 Task: Change  the formatting of the data to Which is Greater than 5, in conditional formating, put the option 'Green Fill with Dark Green Text. . 'add another formatting option Format As Table, insert the option Orangee Table style Medium 3 , change the format of Column Width to AutoFit Column Width and sort the data in descending order In the sheet  Attendance Summarybook
Action: Mouse moved to (33, 149)
Screenshot: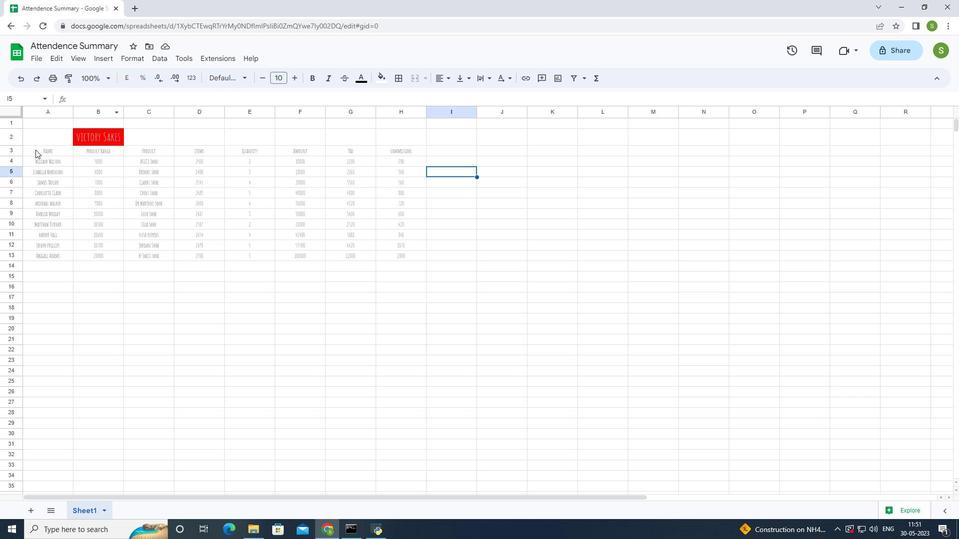 
Action: Mouse pressed left at (33, 149)
Screenshot: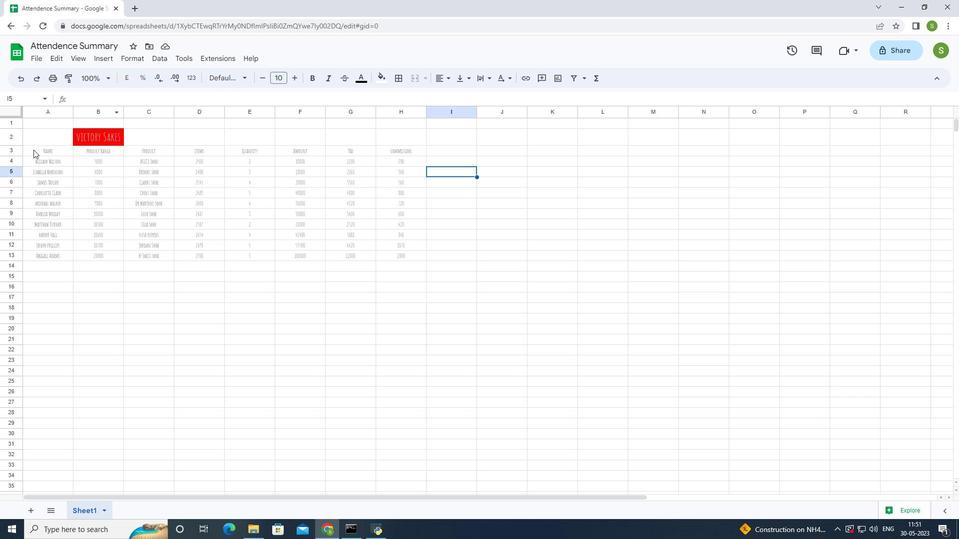 
Action: Mouse moved to (131, 57)
Screenshot: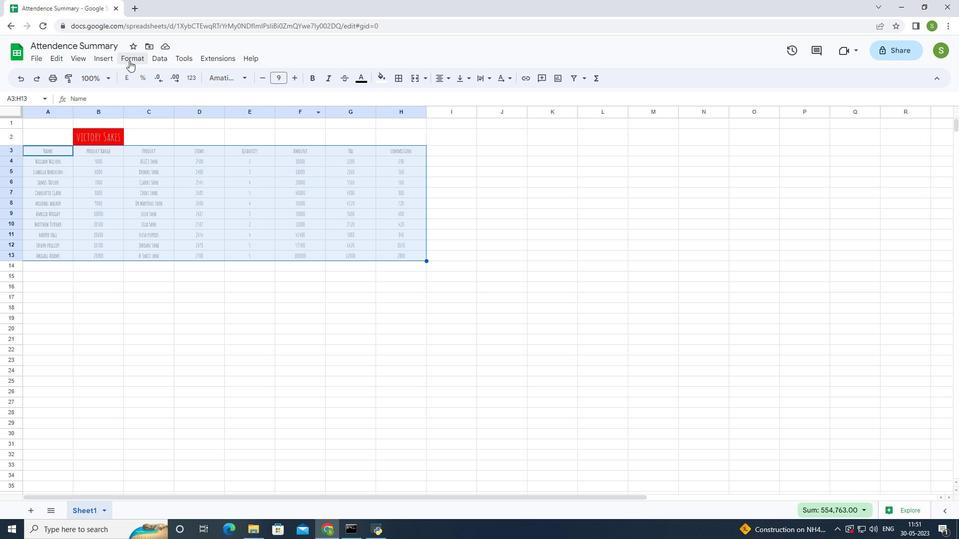 
Action: Mouse pressed left at (131, 57)
Screenshot: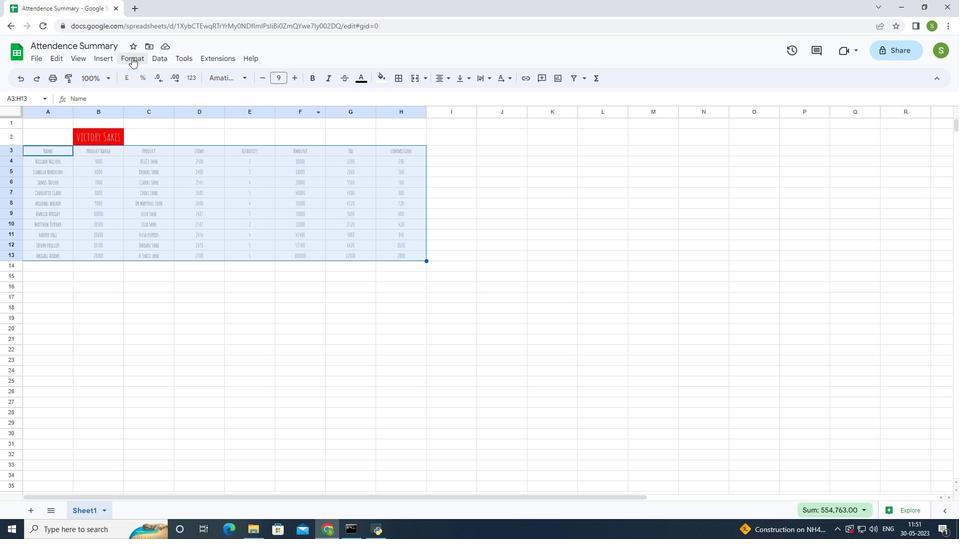 
Action: Mouse moved to (159, 231)
Screenshot: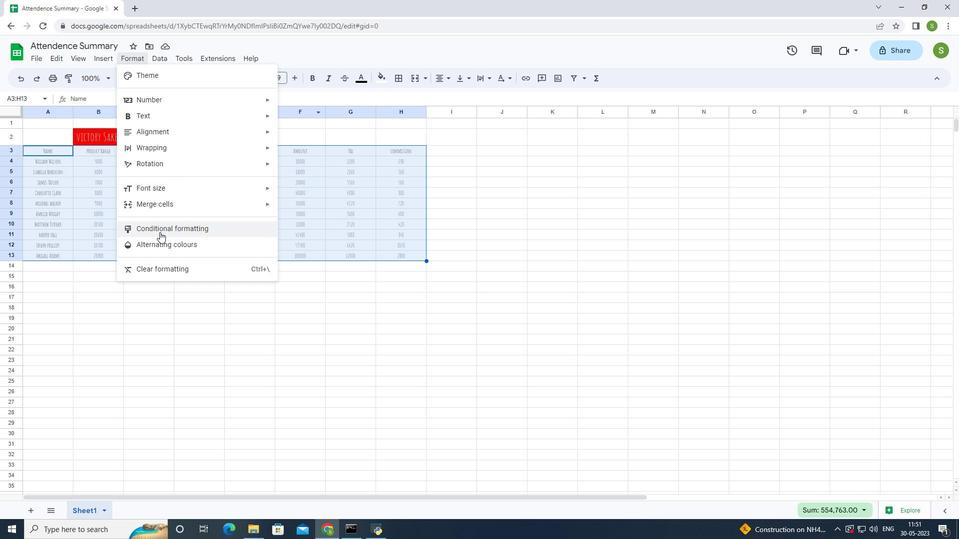 
Action: Mouse pressed left at (159, 231)
Screenshot: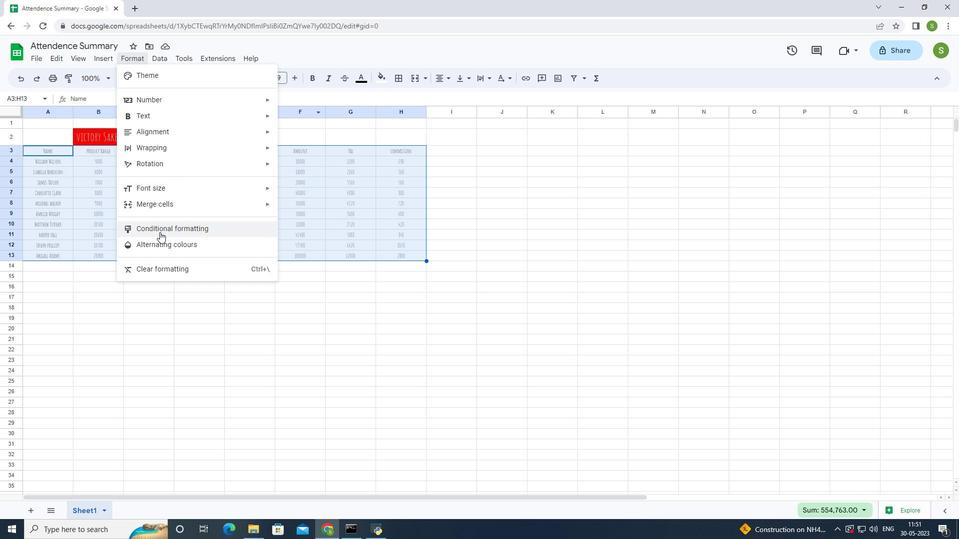 
Action: Mouse moved to (852, 214)
Screenshot: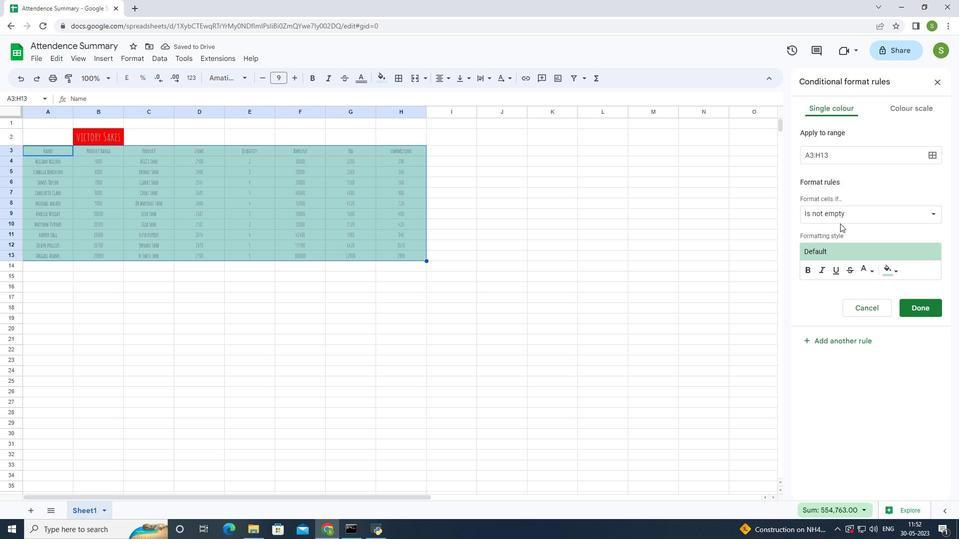 
Action: Mouse pressed left at (852, 214)
Screenshot: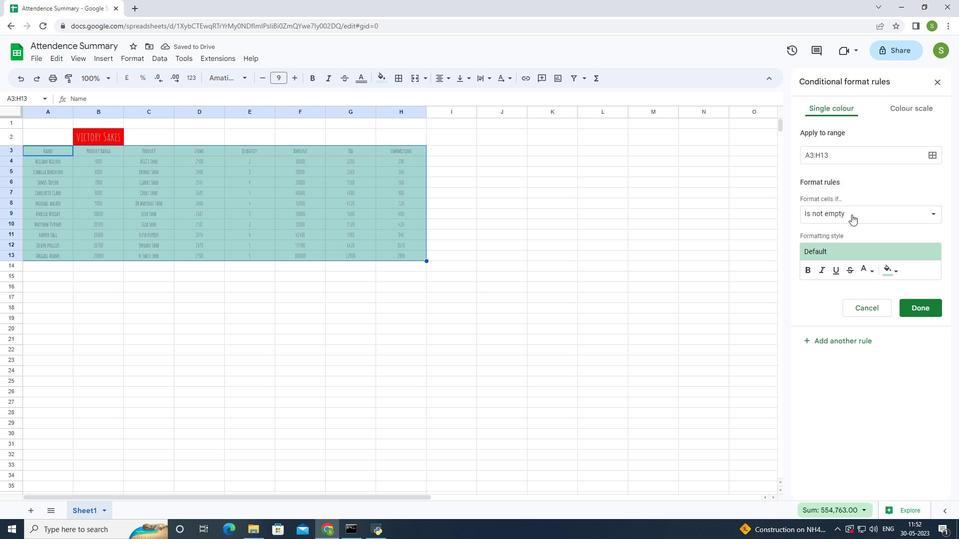 
Action: Mouse moved to (865, 287)
Screenshot: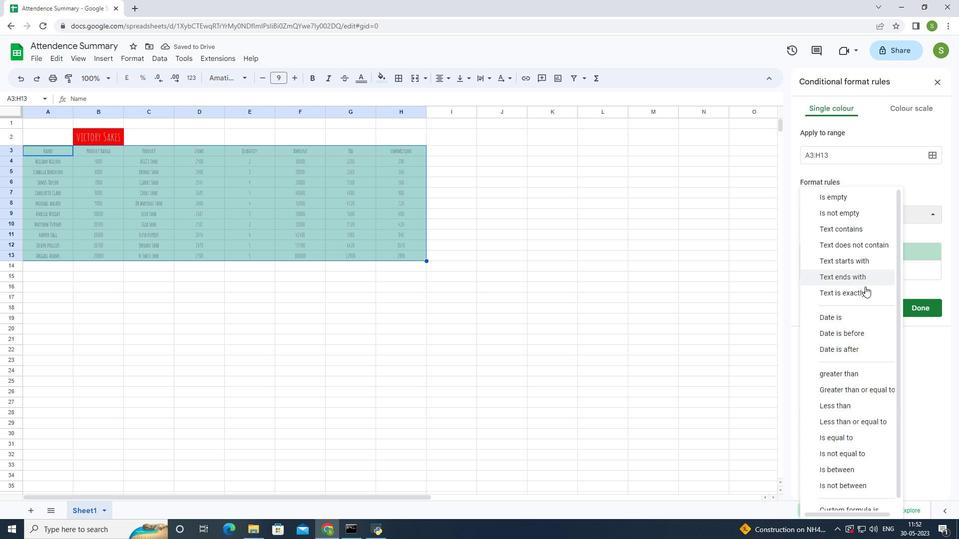
Action: Mouse scrolled (865, 286) with delta (0, 0)
Screenshot: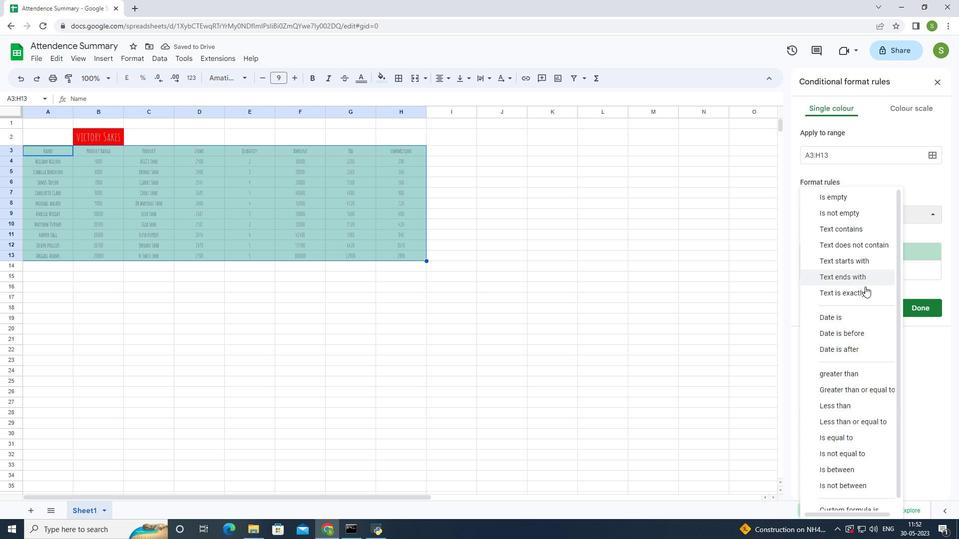 
Action: Mouse moved to (864, 287)
Screenshot: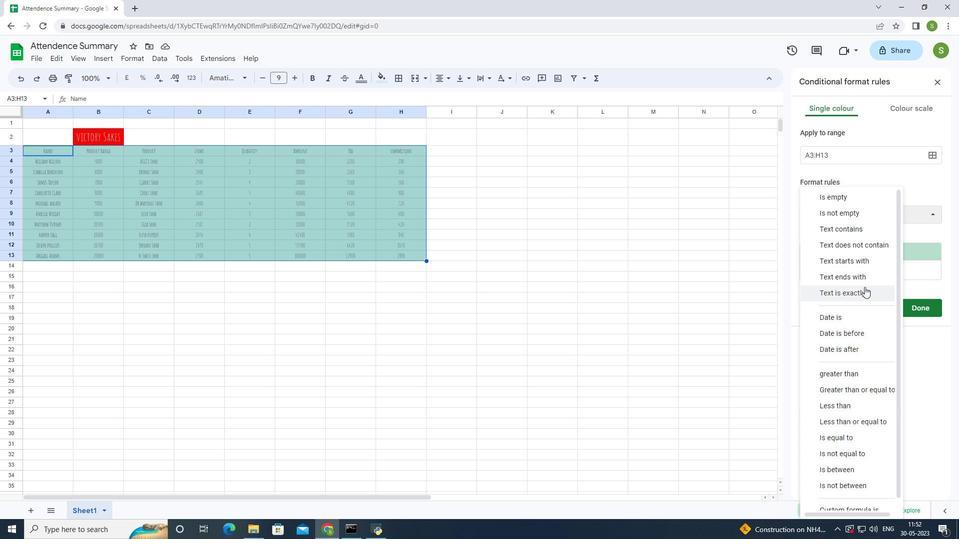 
Action: Mouse scrolled (864, 286) with delta (0, 0)
Screenshot: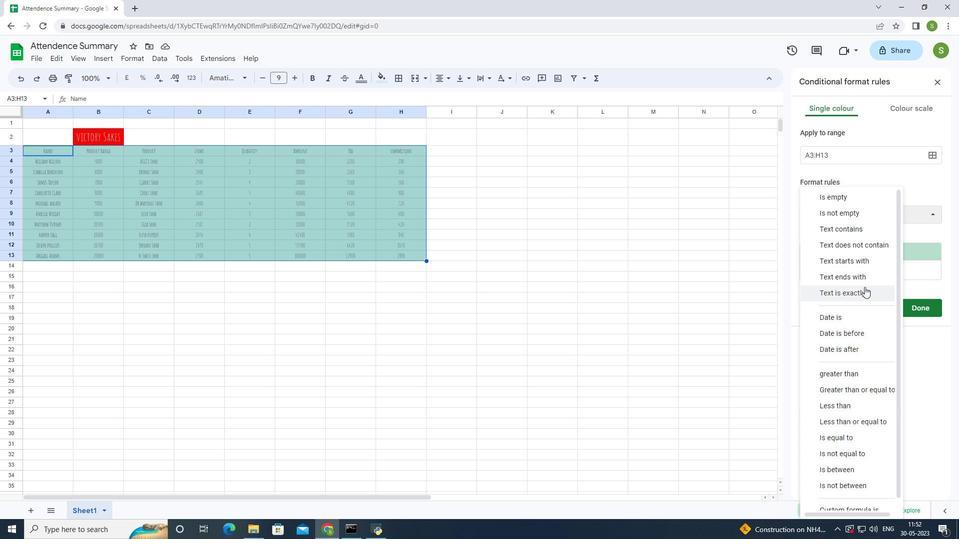
Action: Mouse moved to (864, 287)
Screenshot: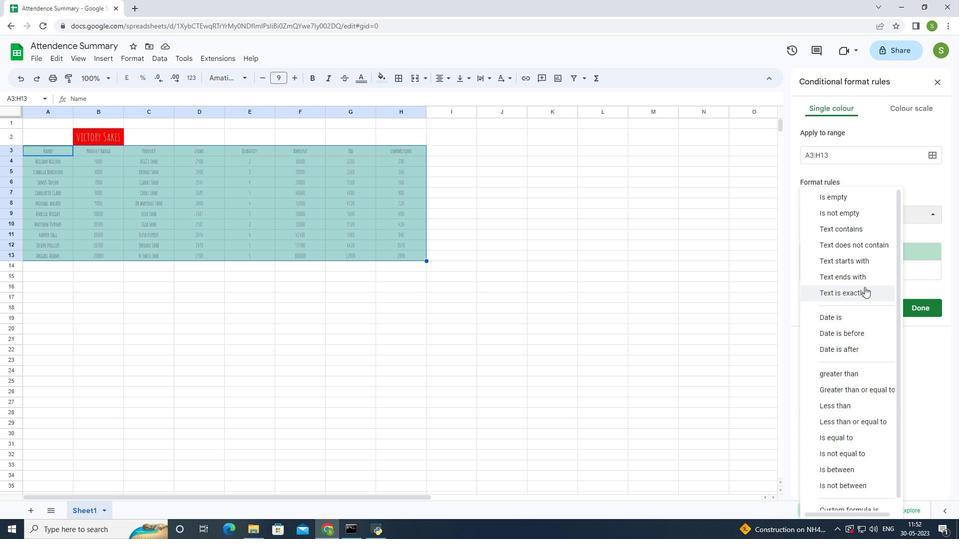 
Action: Mouse scrolled (864, 286) with delta (0, 0)
Screenshot: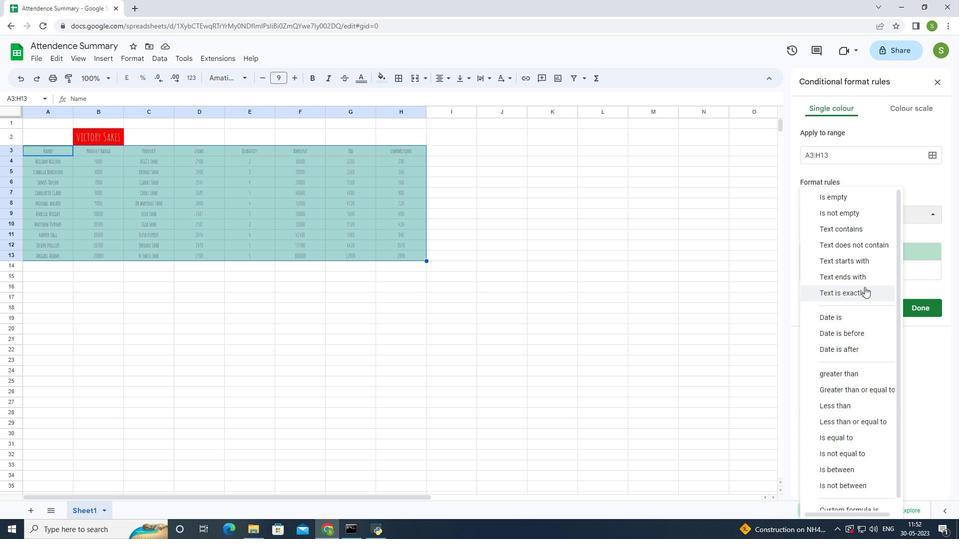 
Action: Mouse moved to (859, 284)
Screenshot: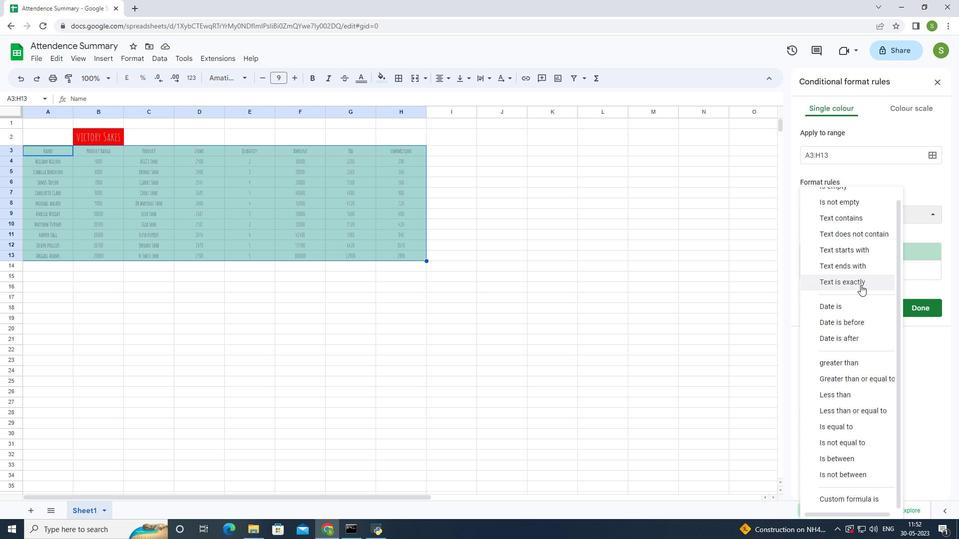 
Action: Mouse scrolled (859, 284) with delta (0, 0)
Screenshot: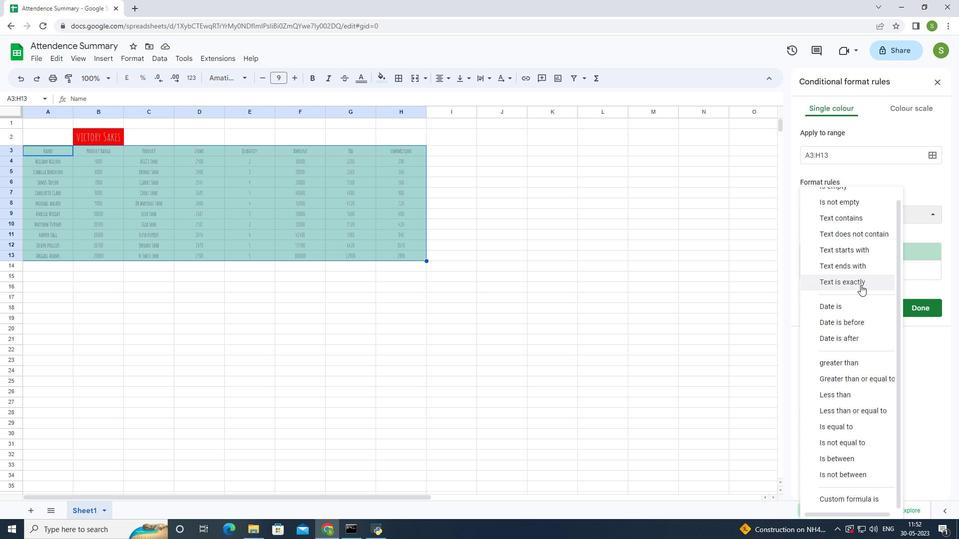 
Action: Mouse moved to (859, 285)
Screenshot: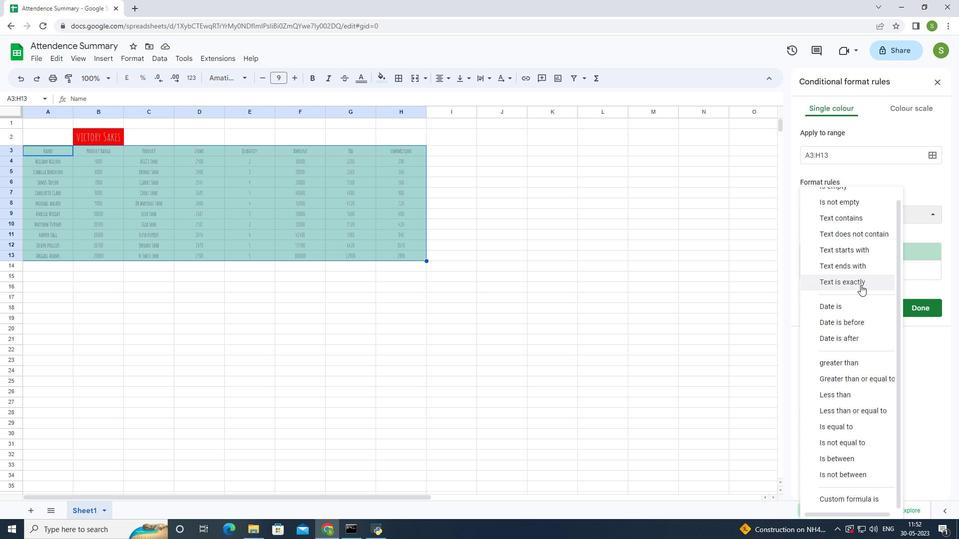 
Action: Mouse scrolled (859, 284) with delta (0, 0)
Screenshot: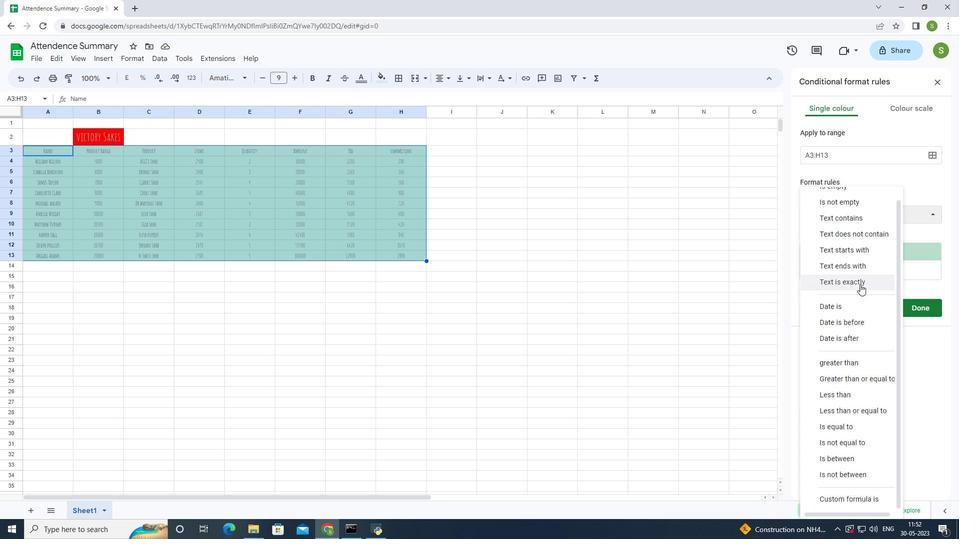 
Action: Mouse moved to (858, 285)
Screenshot: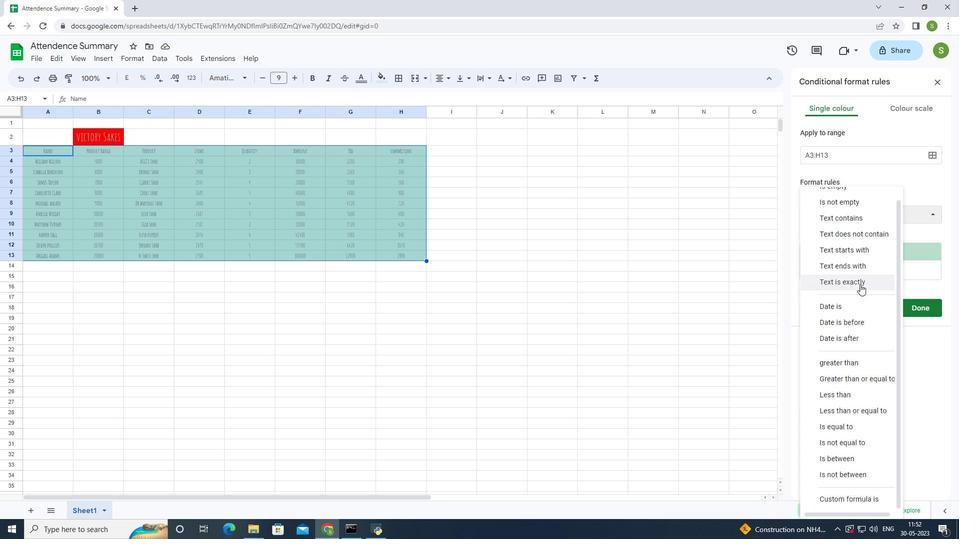 
Action: Mouse scrolled (858, 284) with delta (0, 0)
Screenshot: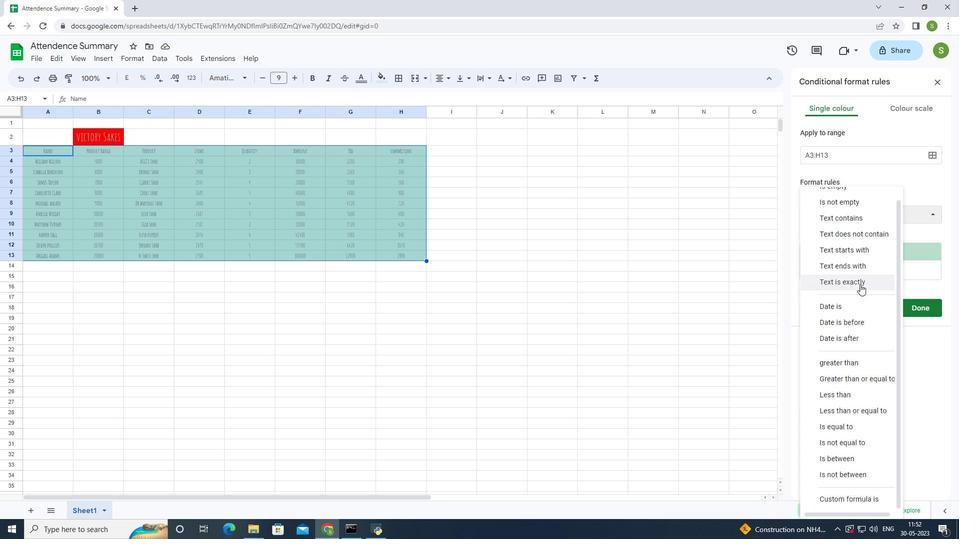 
Action: Mouse moved to (854, 369)
Screenshot: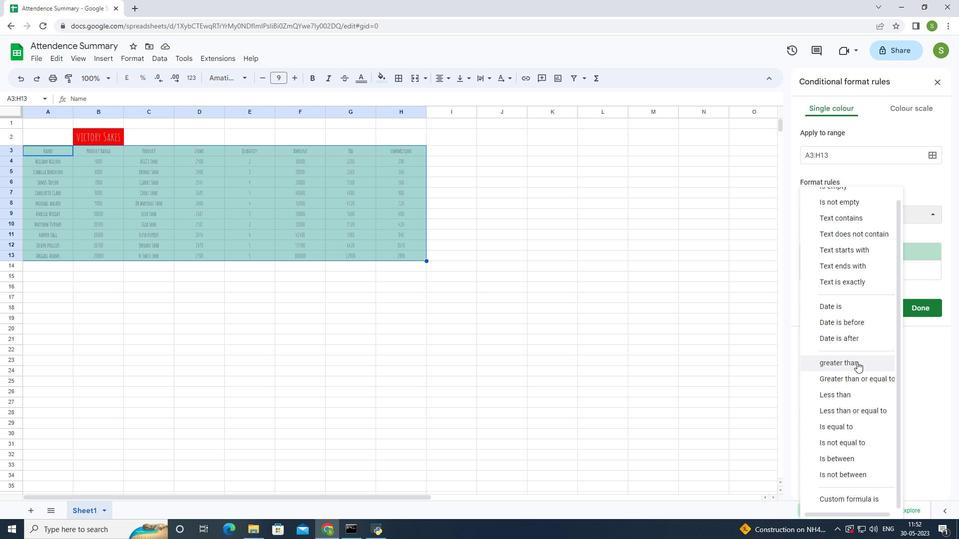 
Action: Mouse pressed left at (854, 369)
Screenshot: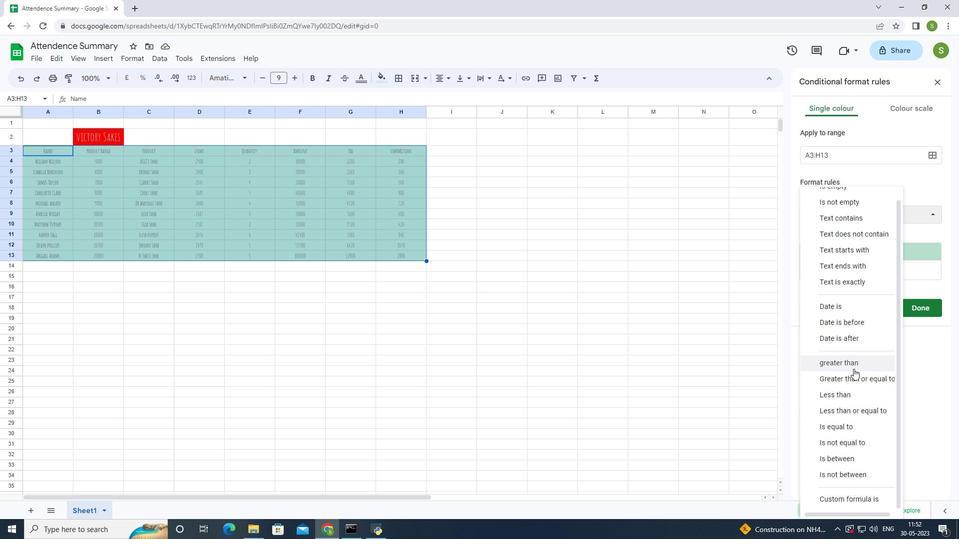 
Action: Mouse moved to (831, 233)
Screenshot: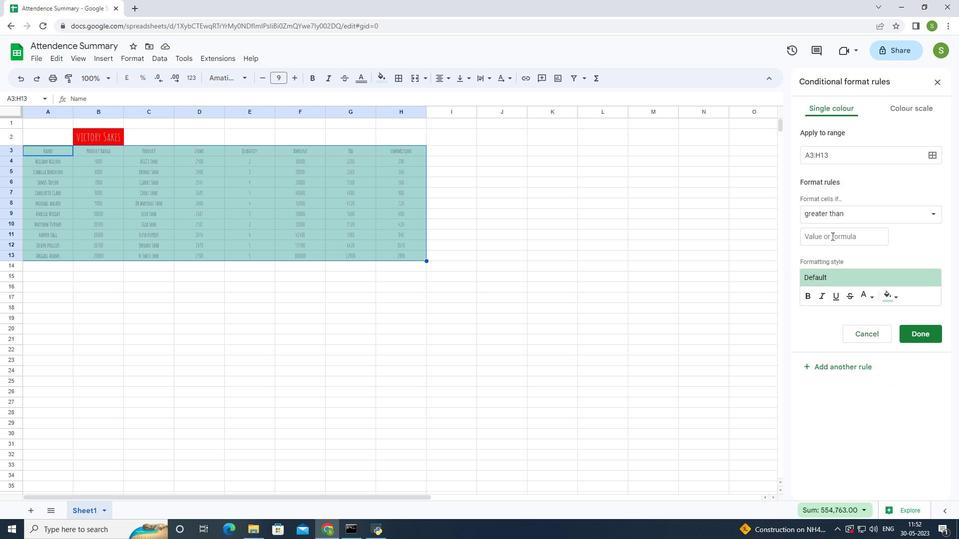 
Action: Mouse pressed left at (831, 233)
Screenshot: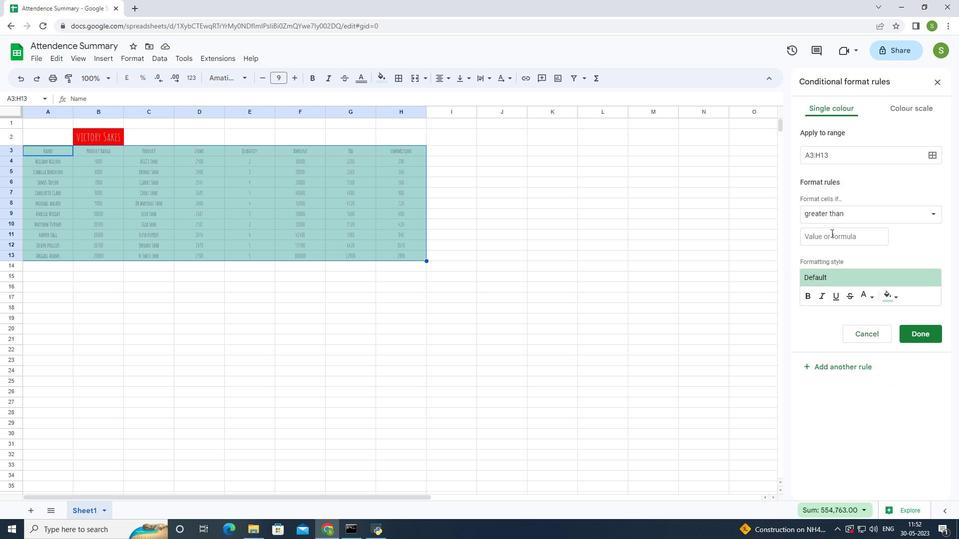 
Action: Mouse moved to (830, 234)
Screenshot: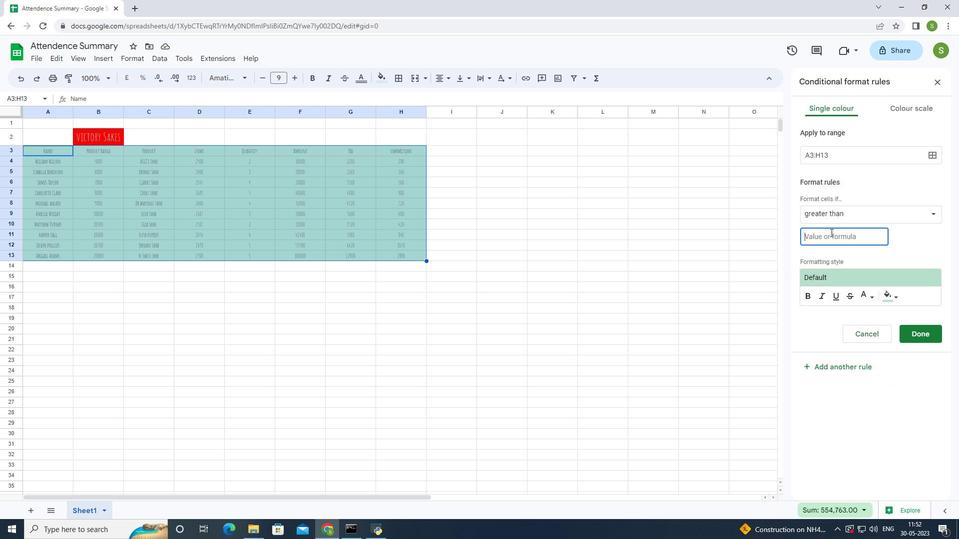 
Action: Key pressed 5
Screenshot: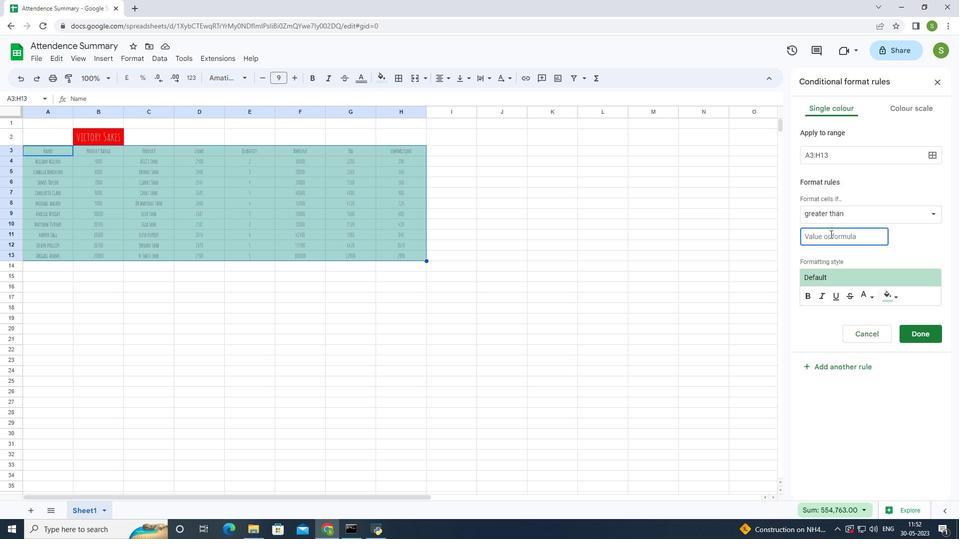 
Action: Mouse moved to (930, 333)
Screenshot: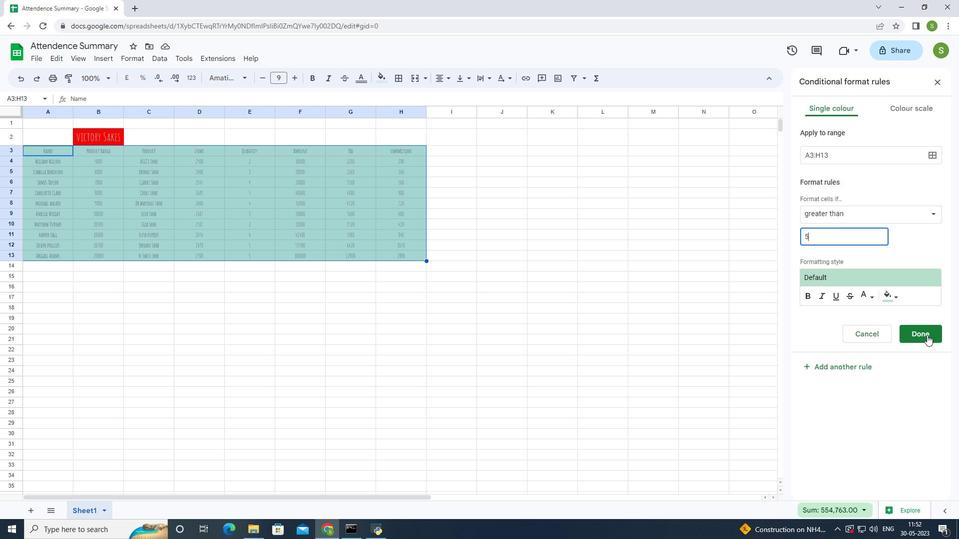 
Action: Mouse pressed left at (930, 333)
Screenshot: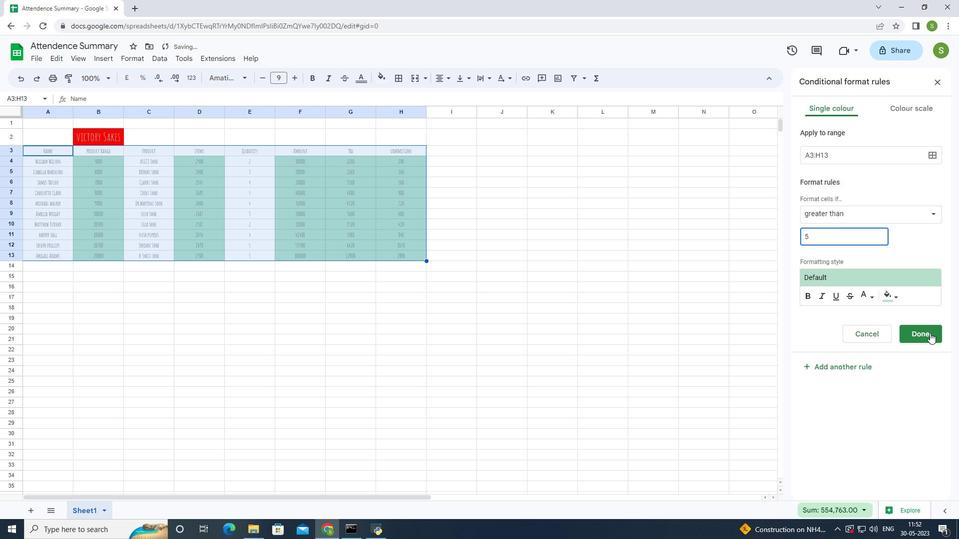
Action: Mouse moved to (848, 109)
Screenshot: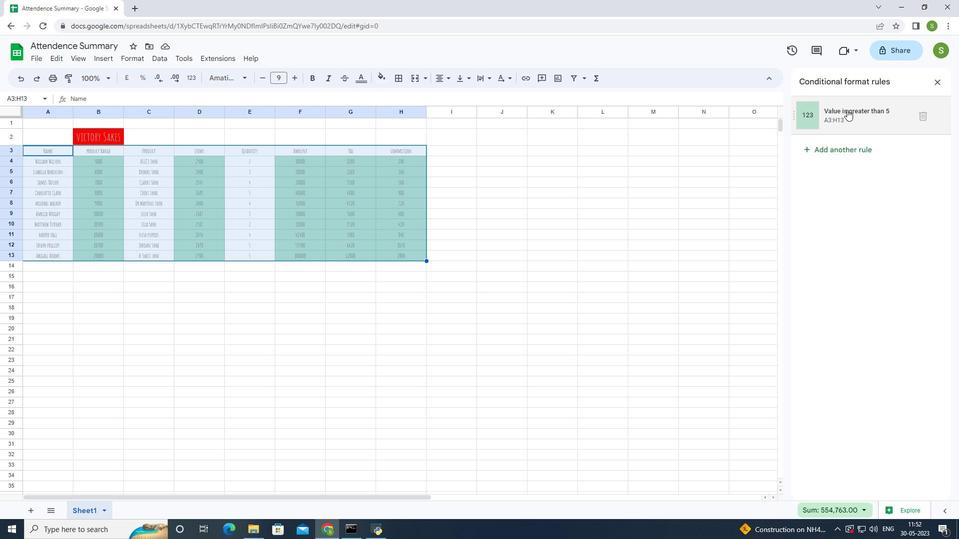 
Action: Mouse pressed left at (848, 109)
Screenshot: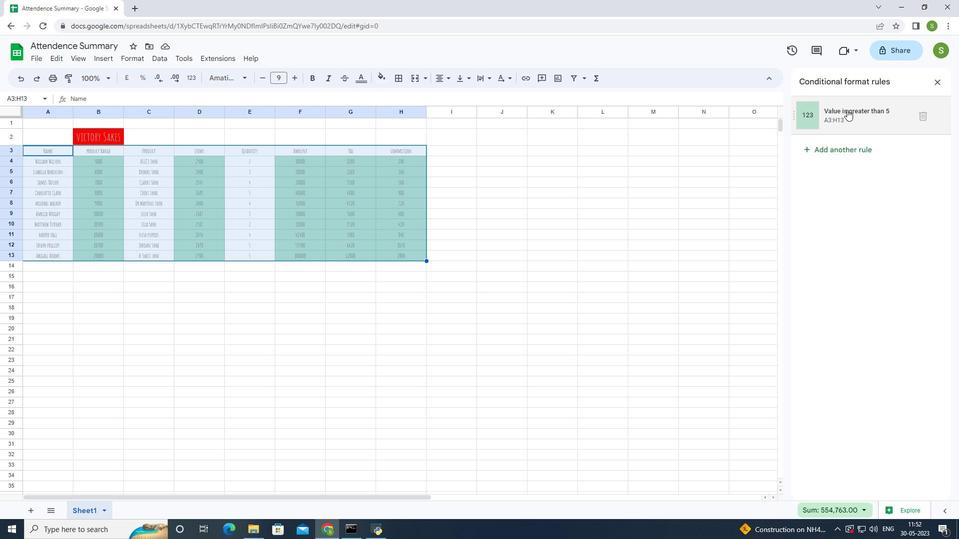 
Action: Mouse moved to (896, 298)
Screenshot: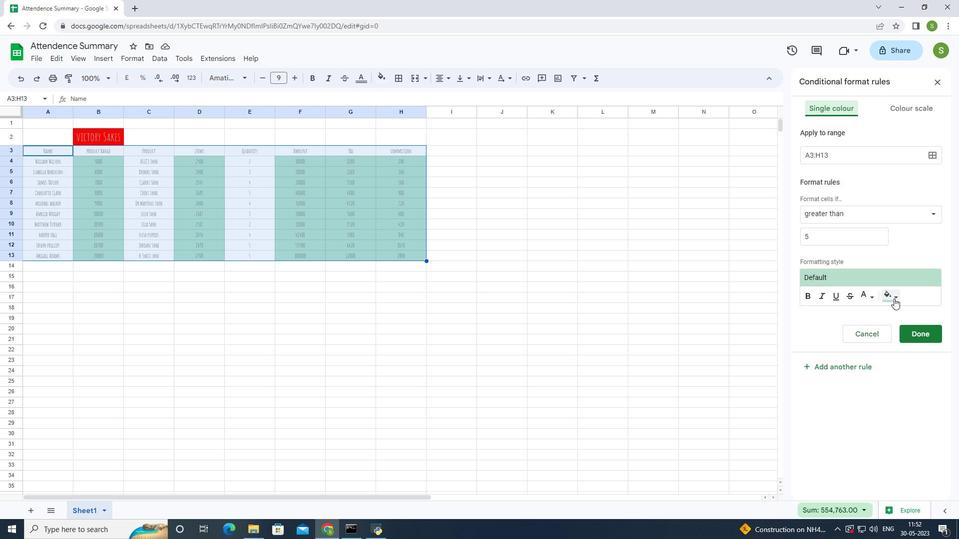 
Action: Mouse pressed left at (896, 298)
Screenshot: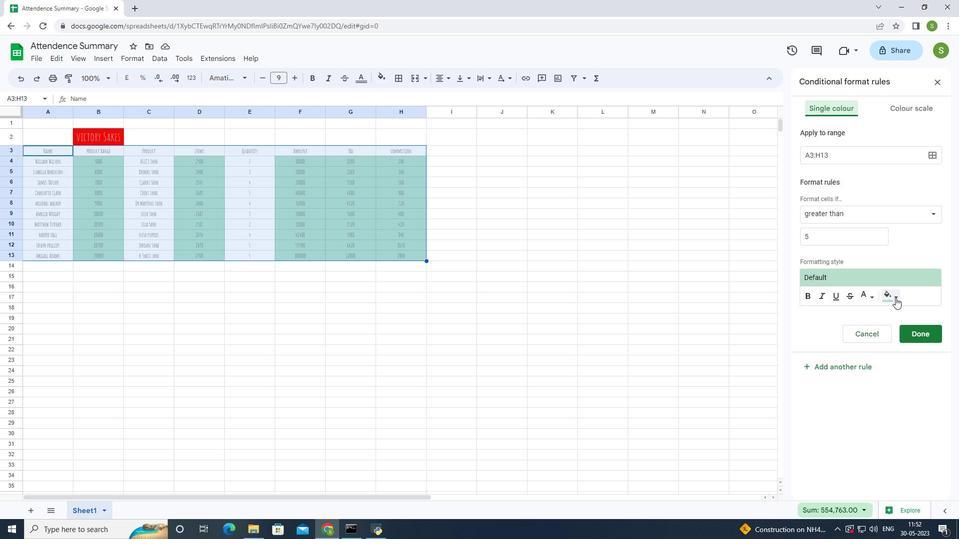 
Action: Mouse moved to (841, 395)
Screenshot: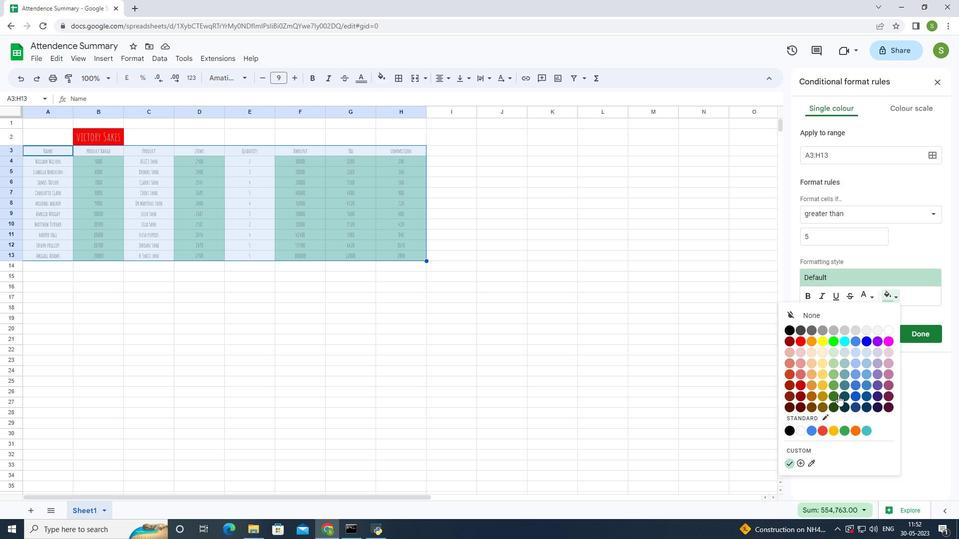
Action: Mouse pressed left at (841, 395)
Screenshot: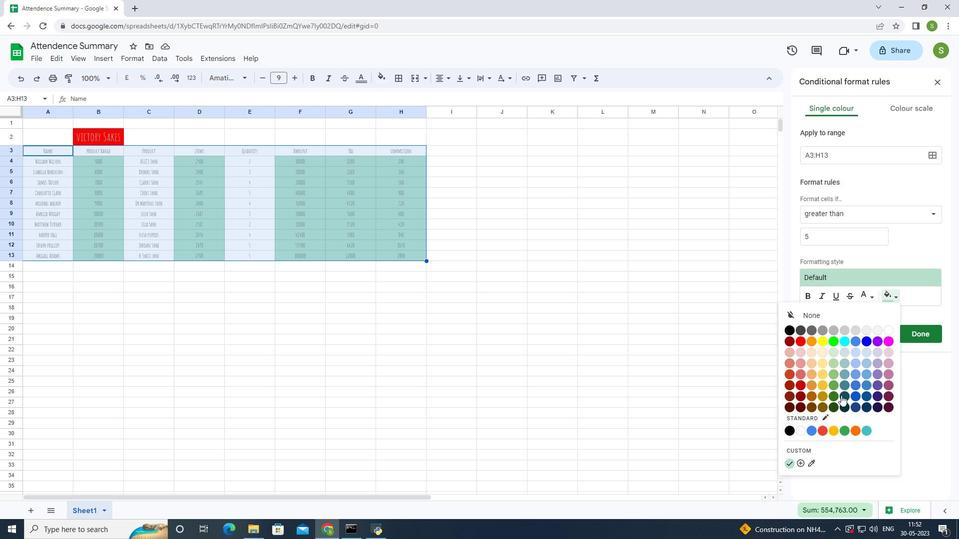 
Action: Mouse moved to (884, 294)
Screenshot: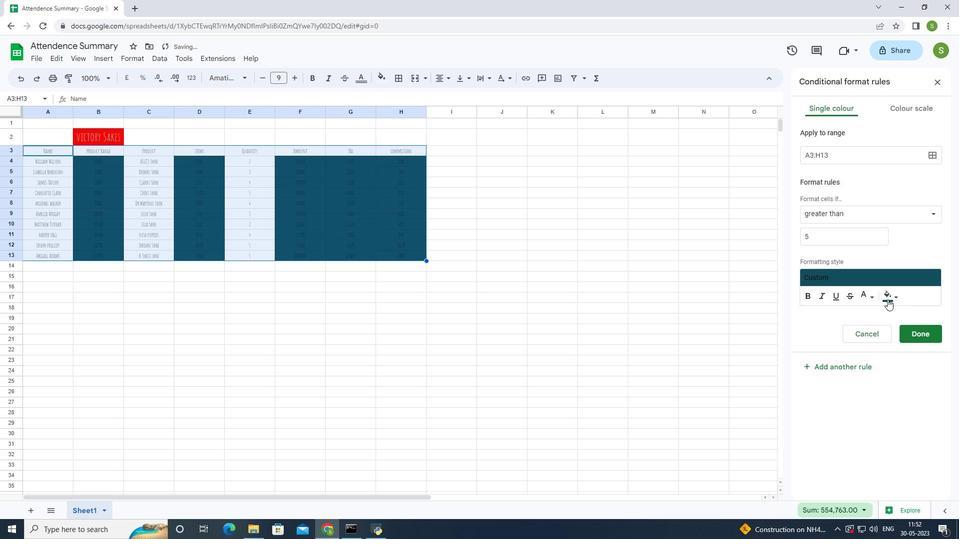 
Action: Mouse pressed left at (884, 294)
Screenshot: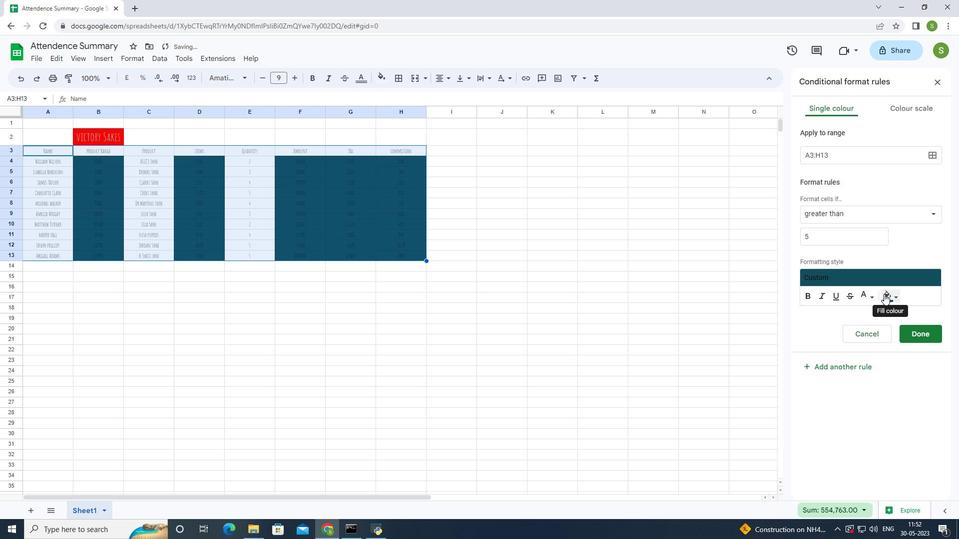 
Action: Mouse moved to (829, 397)
Screenshot: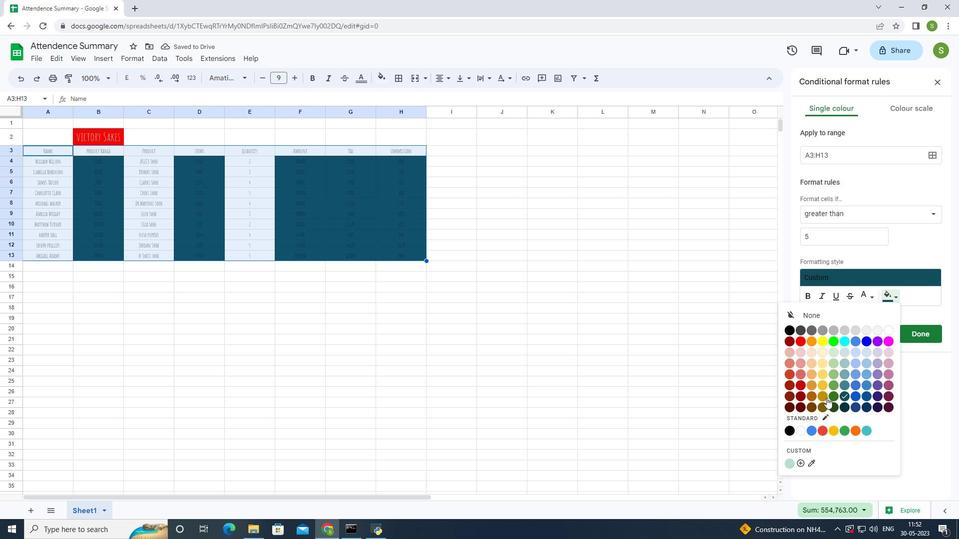 
Action: Mouse pressed left at (829, 397)
Screenshot: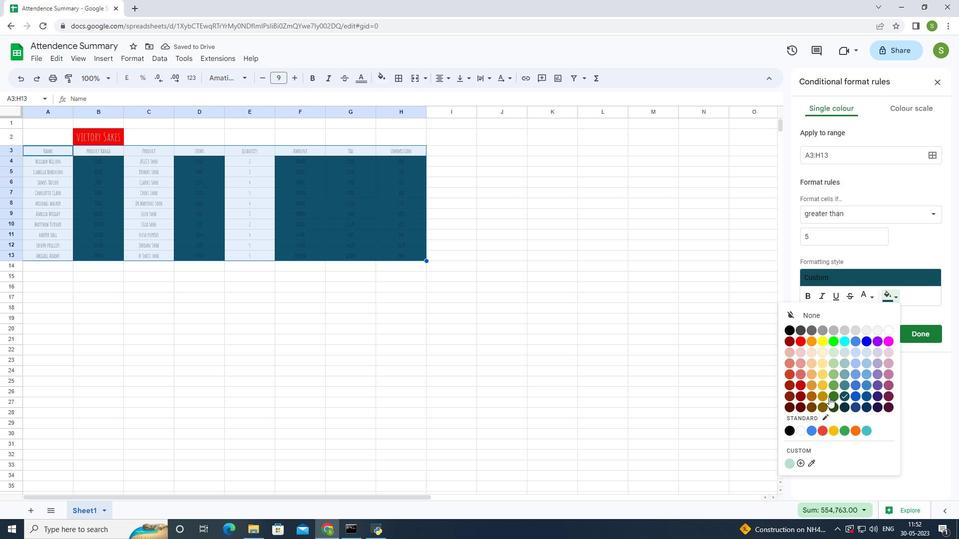 
Action: Mouse moved to (917, 334)
Screenshot: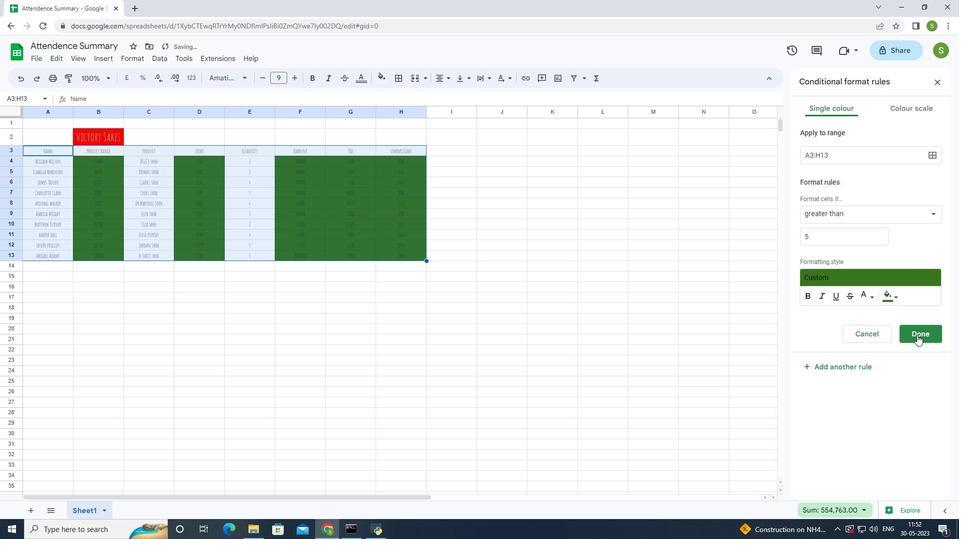 
Action: Mouse pressed left at (917, 334)
Screenshot: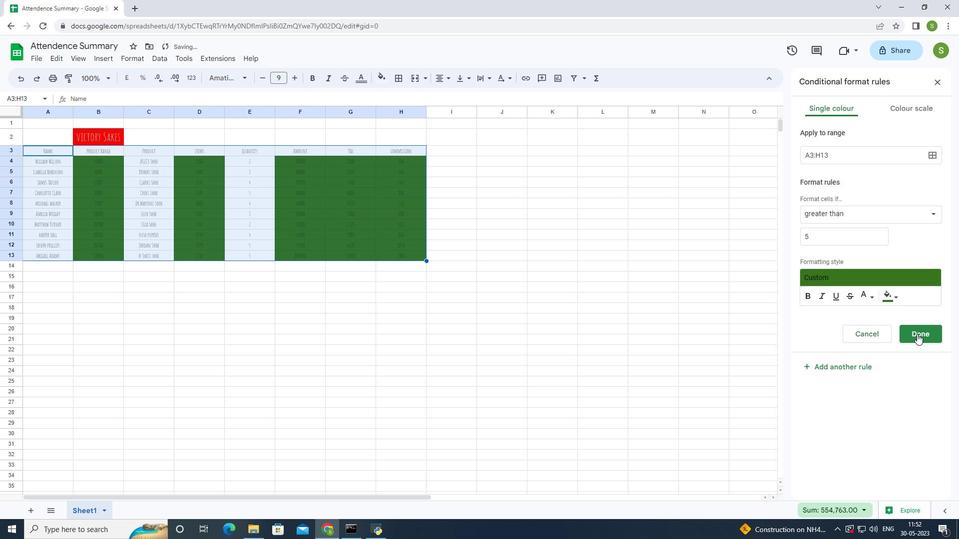 
Action: Mouse moved to (136, 59)
Screenshot: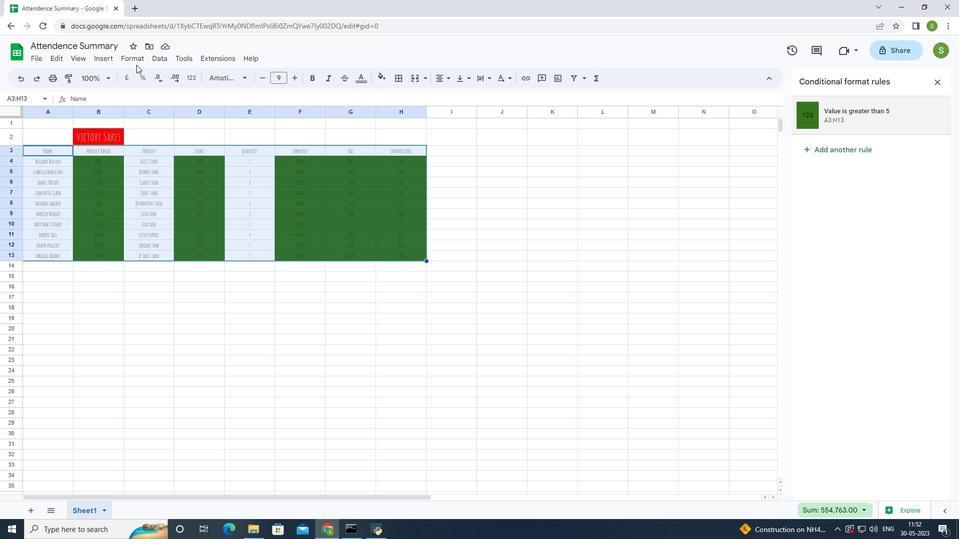 
Action: Mouse pressed left at (136, 59)
Screenshot: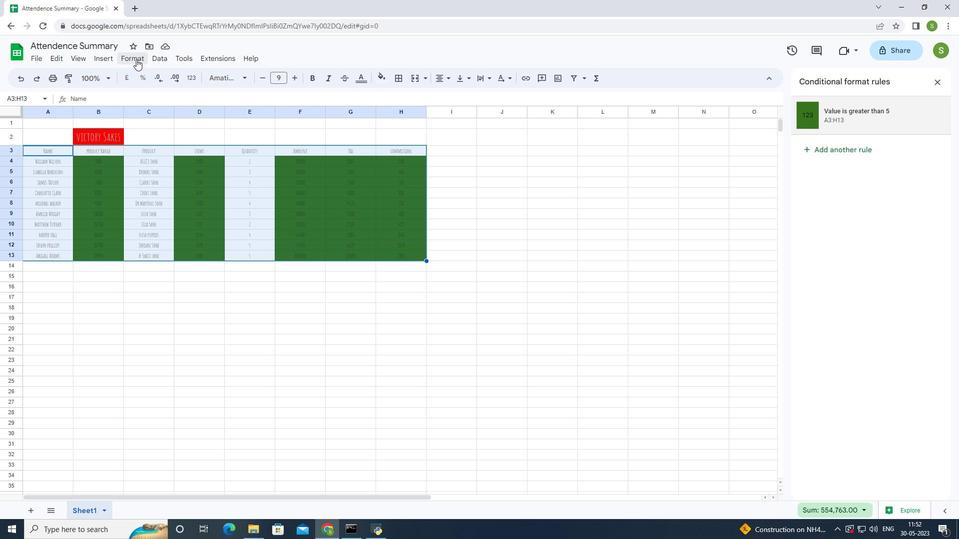 
Action: Mouse moved to (181, 245)
Screenshot: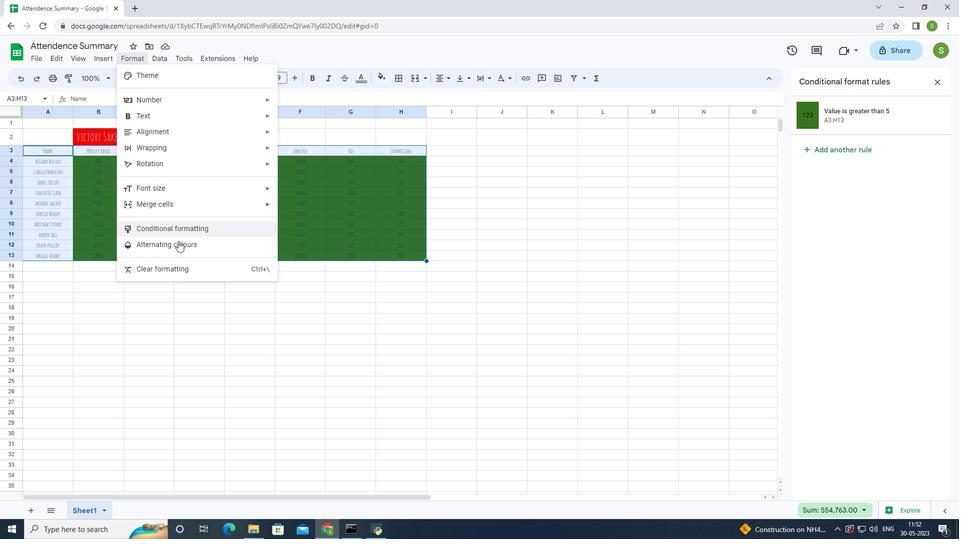 
Action: Mouse pressed left at (181, 245)
Screenshot: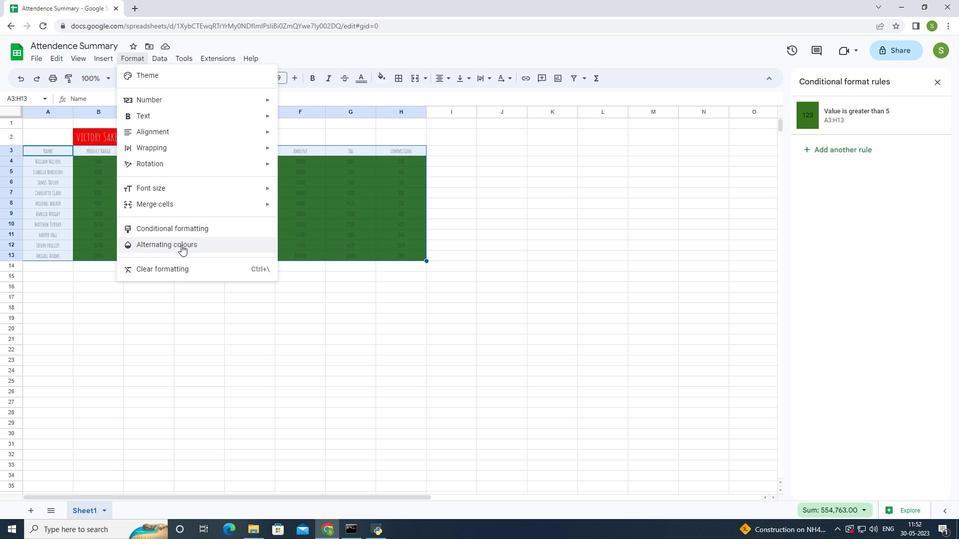 
Action: Mouse moved to (898, 197)
Screenshot: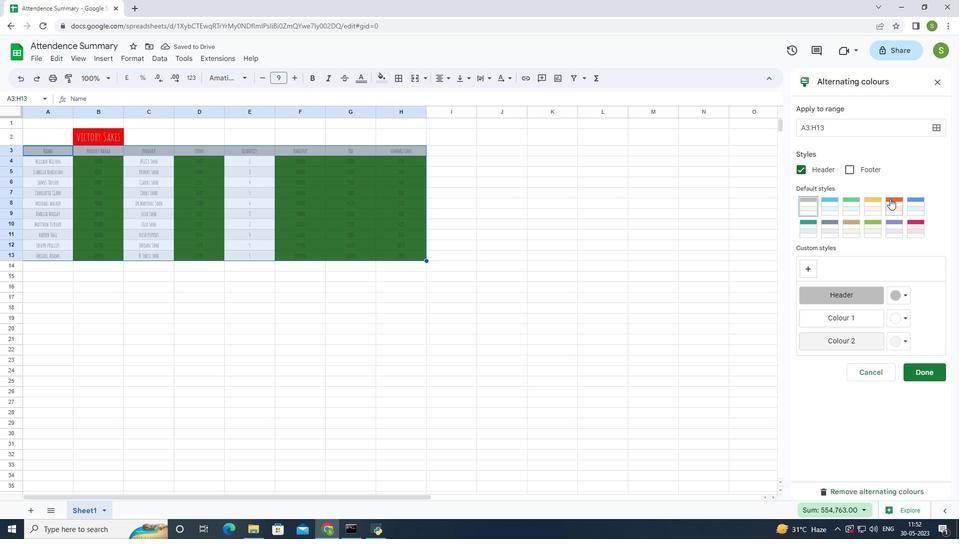 
Action: Mouse pressed left at (898, 197)
Screenshot: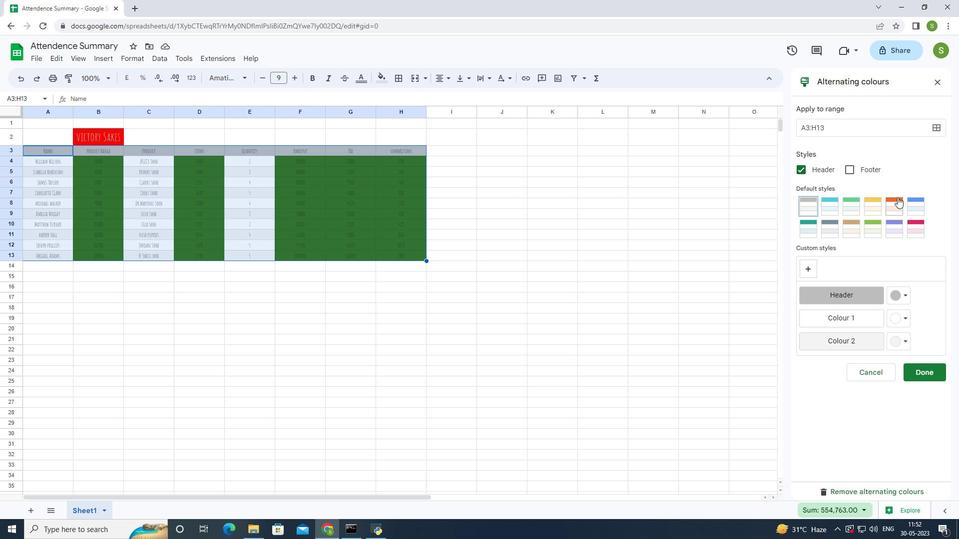 
Action: Mouse moved to (3, 111)
Screenshot: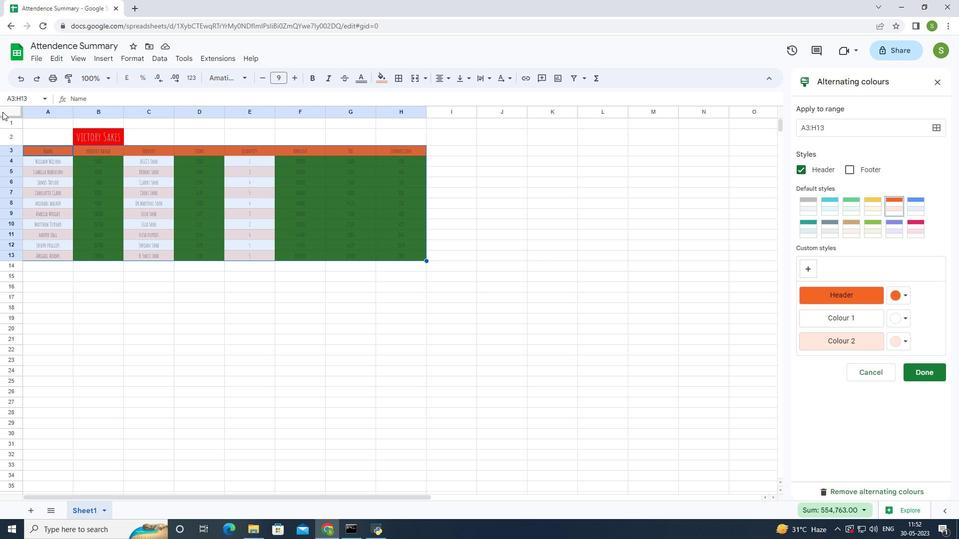 
Action: Mouse pressed left at (3, 111)
Screenshot: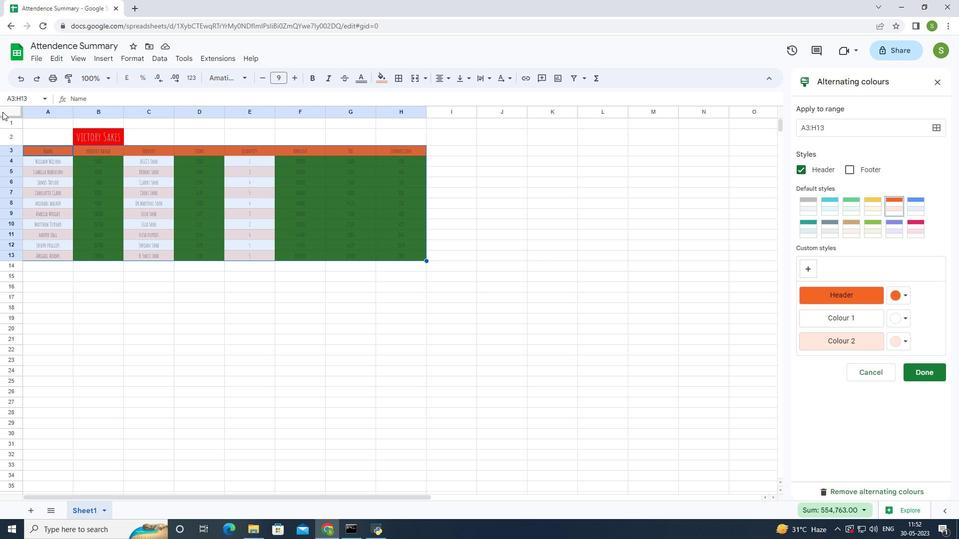 
Action: Mouse moved to (82, 112)
Screenshot: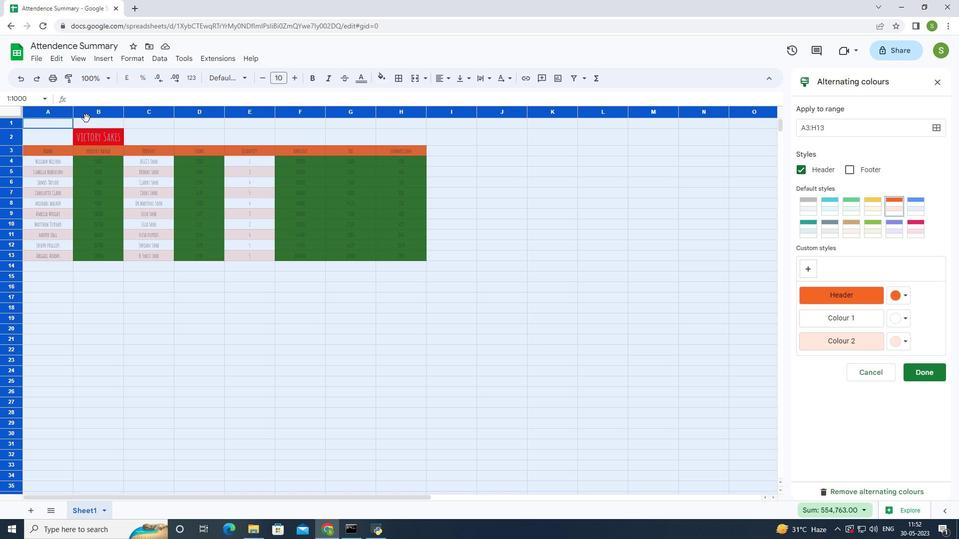 
Action: Mouse pressed right at (82, 112)
Screenshot: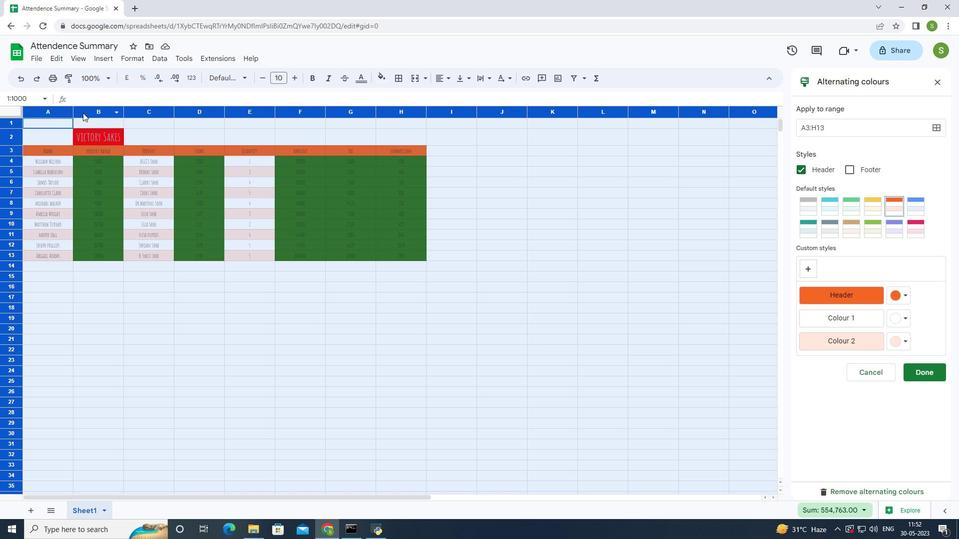 
Action: Mouse moved to (30, 281)
Screenshot: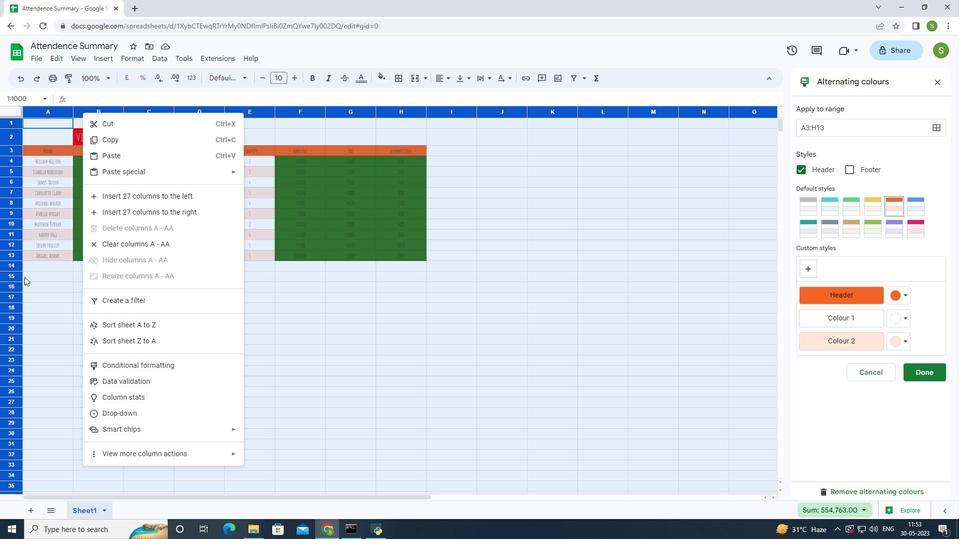 
Action: Mouse pressed left at (30, 281)
Screenshot: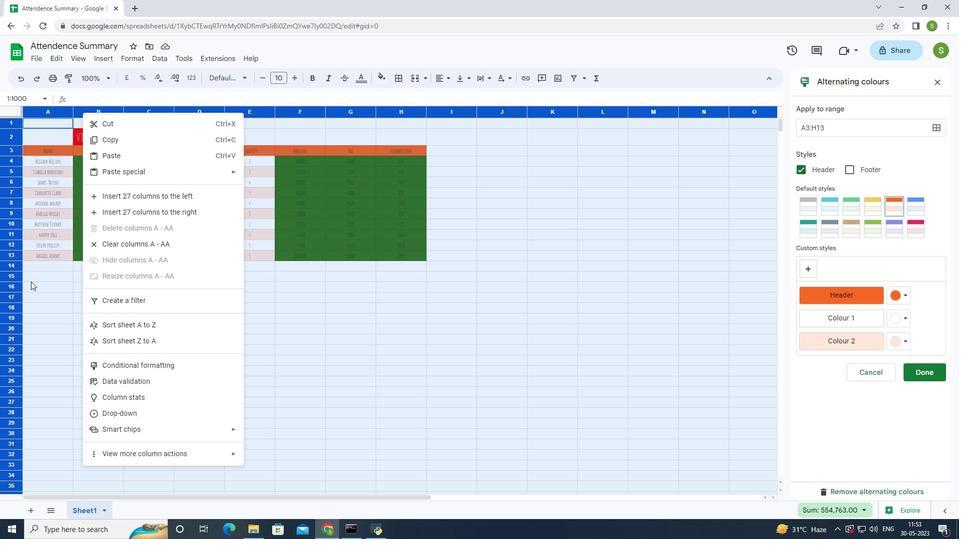 
Action: Mouse moved to (10, 113)
Screenshot: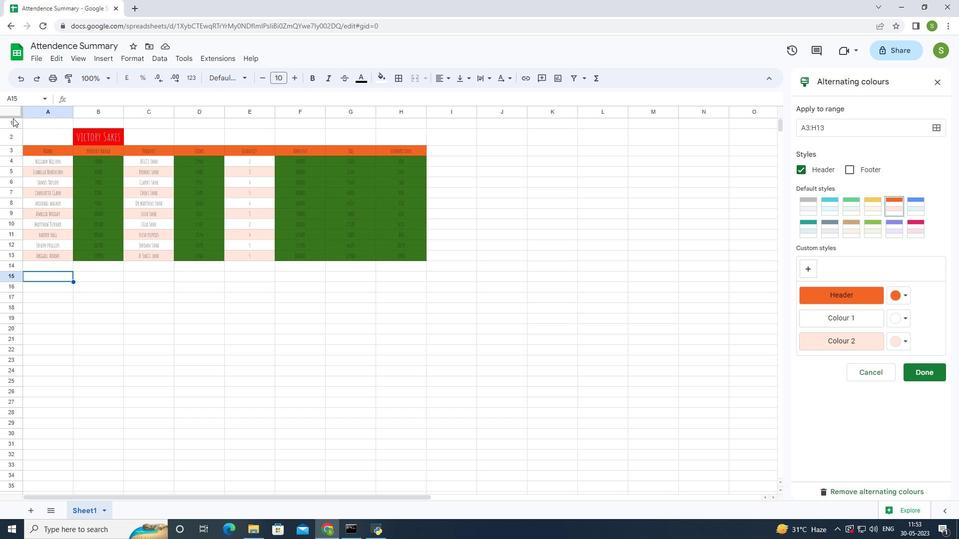 
Action: Mouse pressed left at (10, 113)
Screenshot: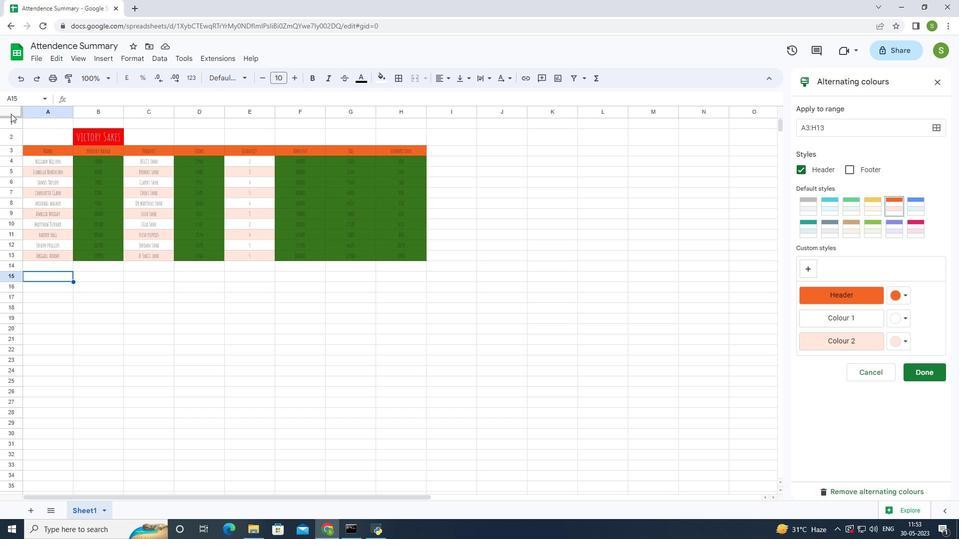 
Action: Mouse moved to (64, 116)
Screenshot: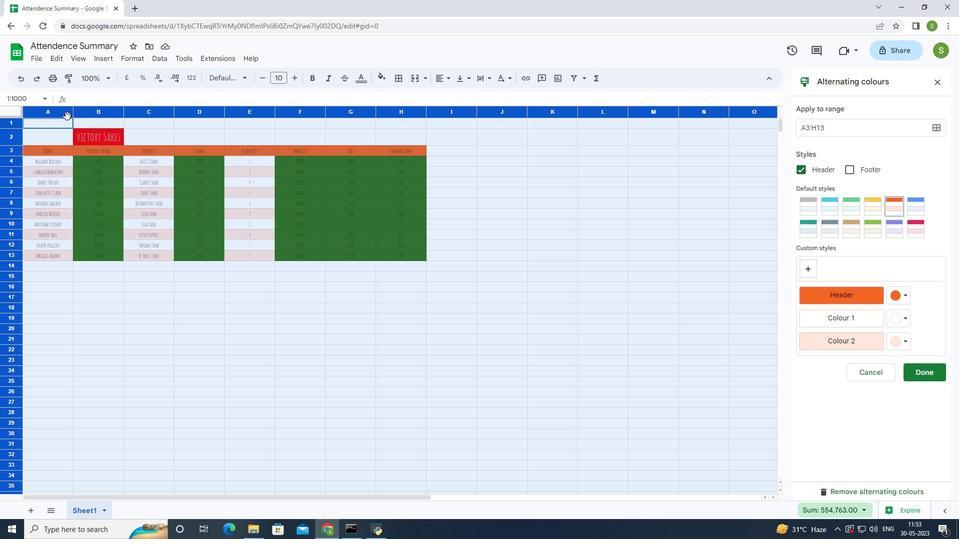 
Action: Mouse pressed left at (64, 116)
Screenshot: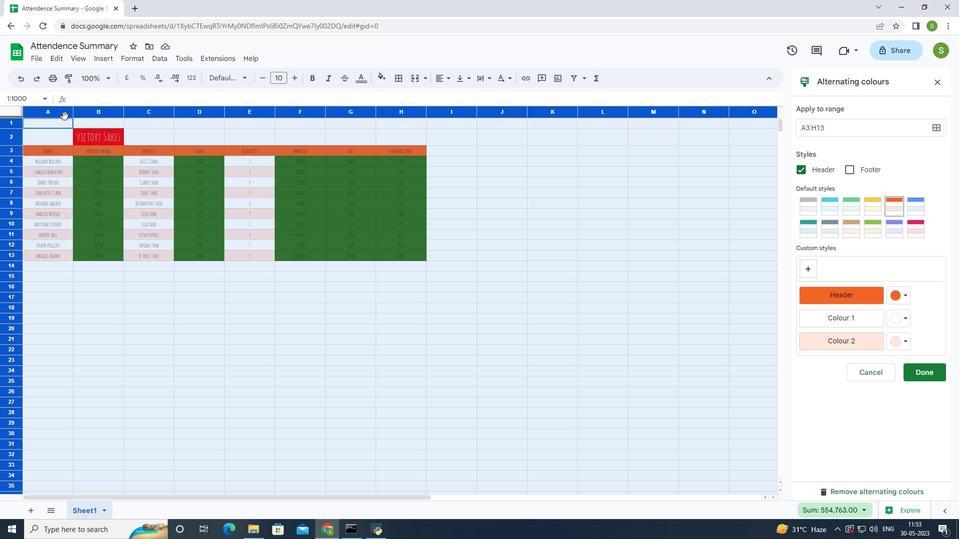 
Action: Mouse moved to (64, 116)
Screenshot: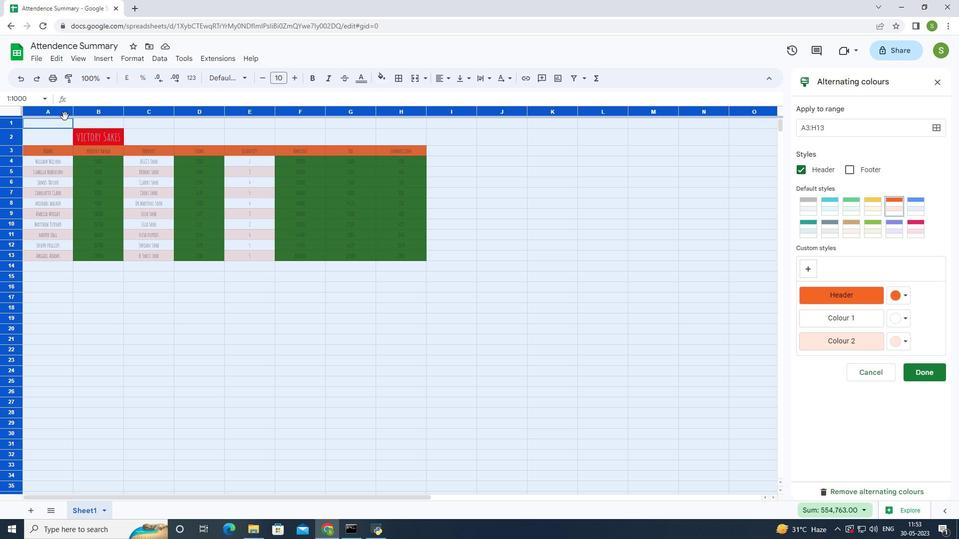 
Action: Mouse pressed right at (64, 116)
Screenshot: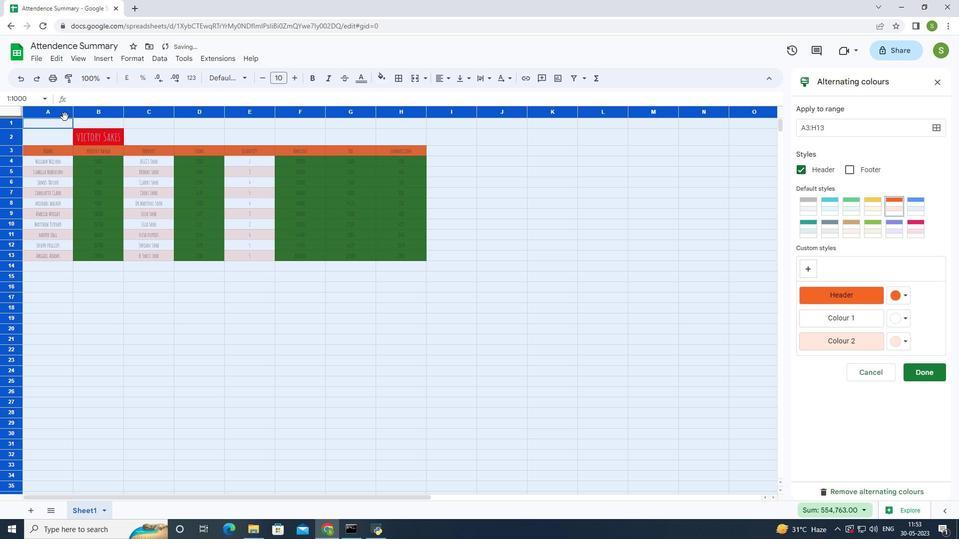 
Action: Mouse moved to (105, 331)
Screenshot: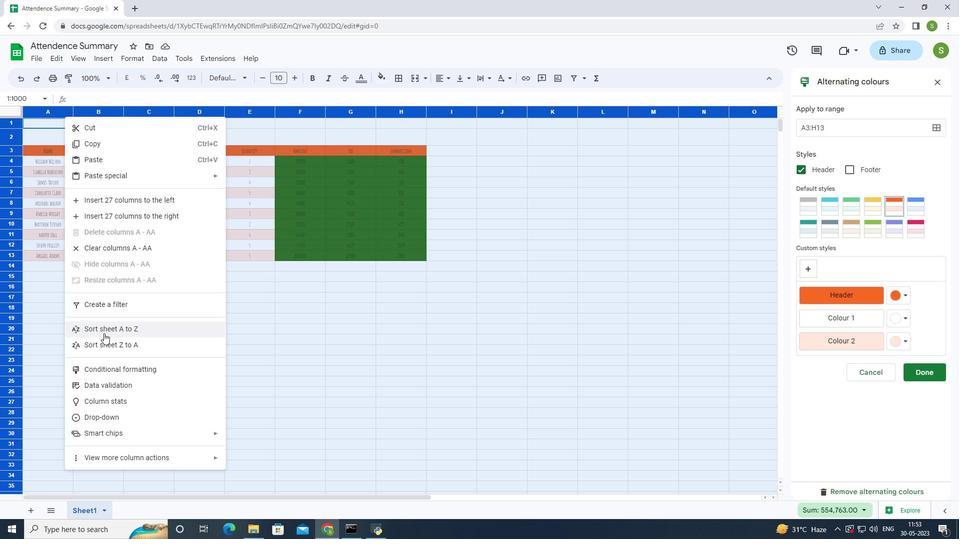 
Action: Mouse pressed left at (105, 331)
Screenshot: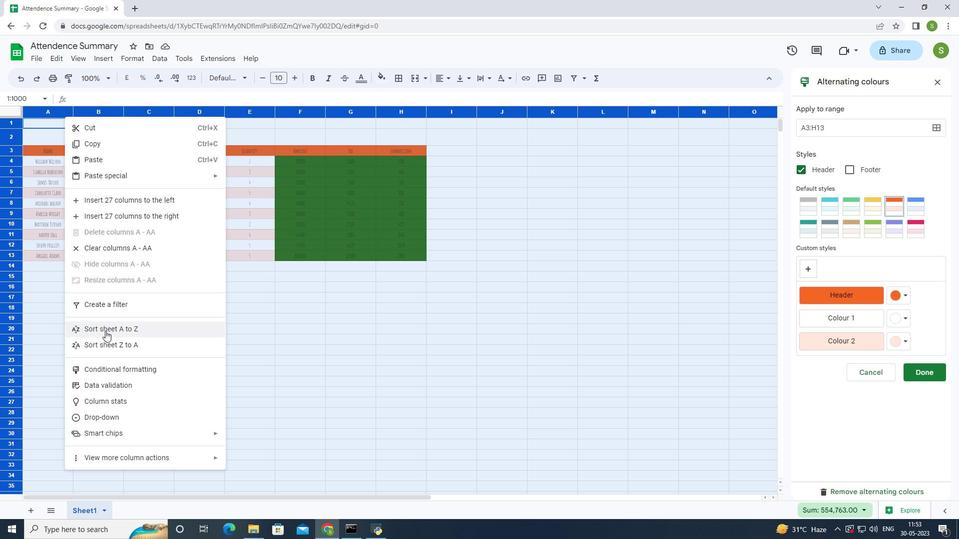 
Action: Mouse moved to (111, 182)
Screenshot: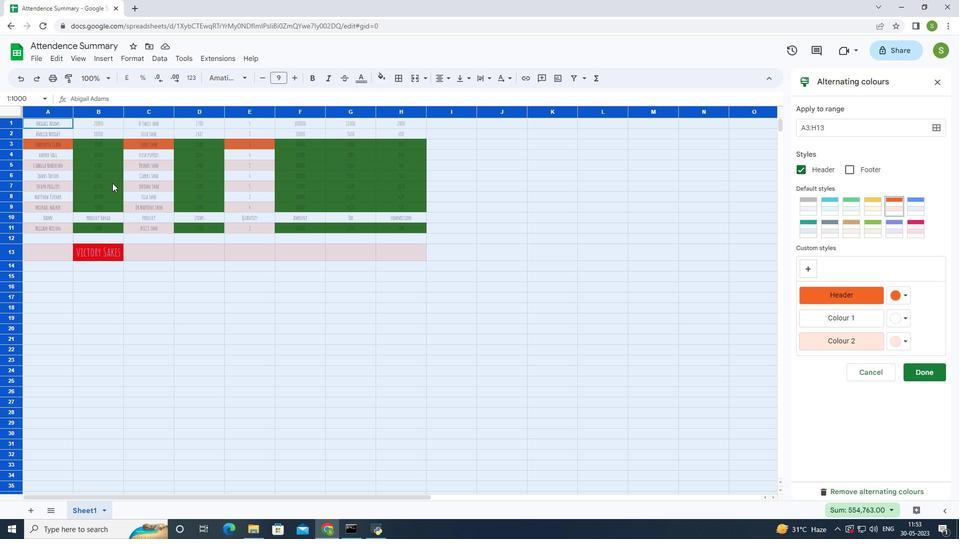 
Action: Key pressed ctrl+S
Screenshot: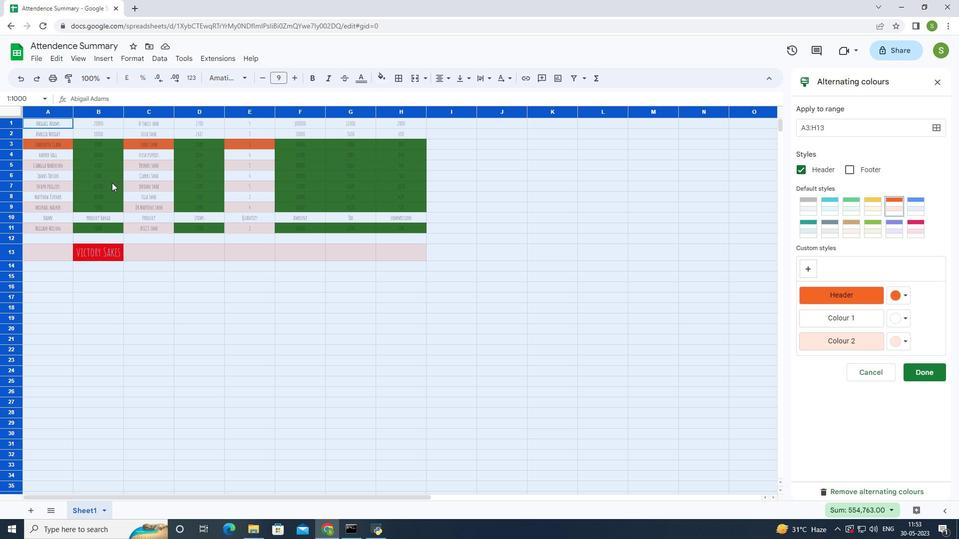 
Action: Mouse moved to (116, 179)
Screenshot: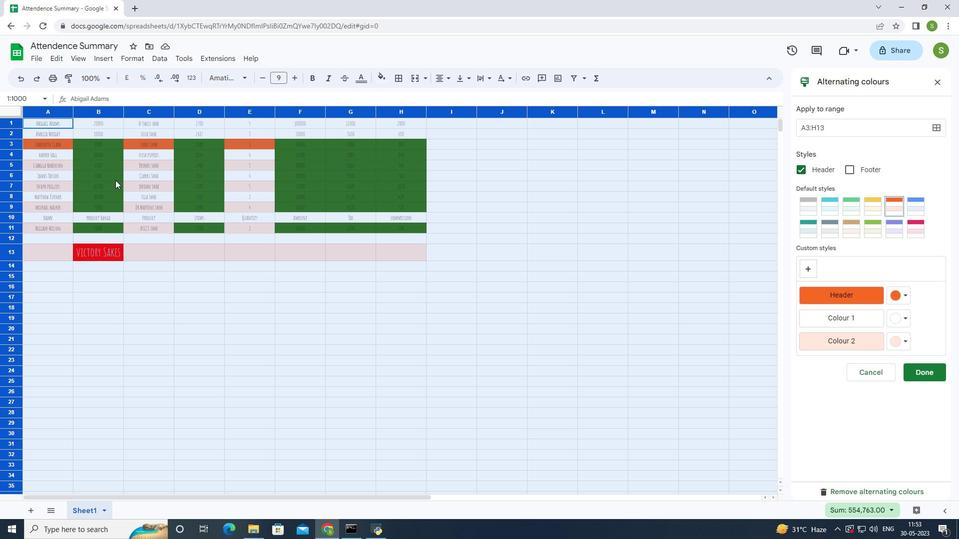 
